 Task: Plan a team-building 5Km running for the 21st at 8:30 AM.
Action: Mouse moved to (53, 81)
Screenshot: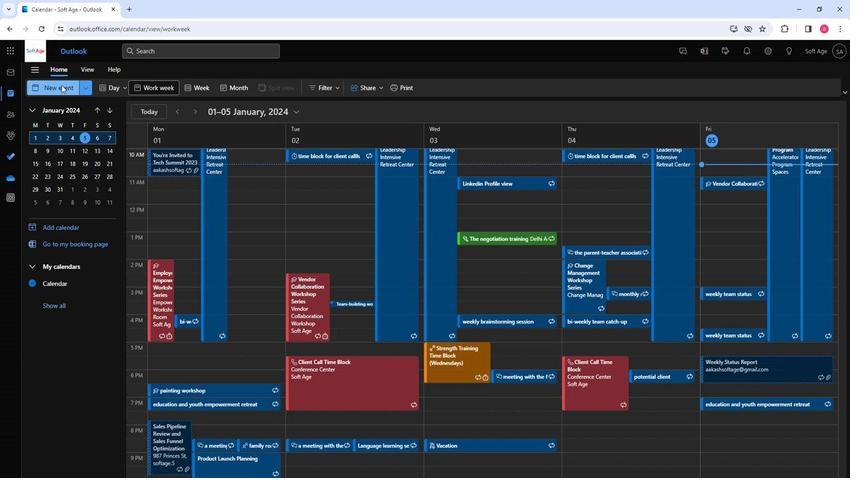 
Action: Mouse pressed left at (53, 81)
Screenshot: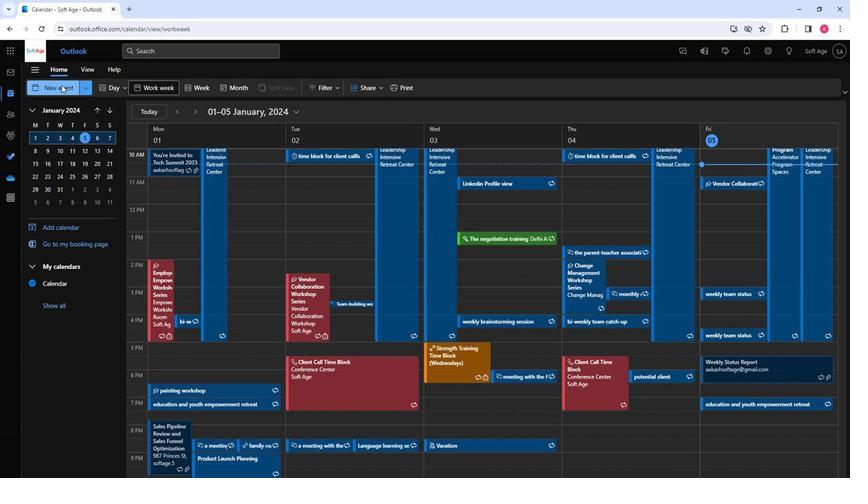 
Action: Mouse moved to (170, 136)
Screenshot: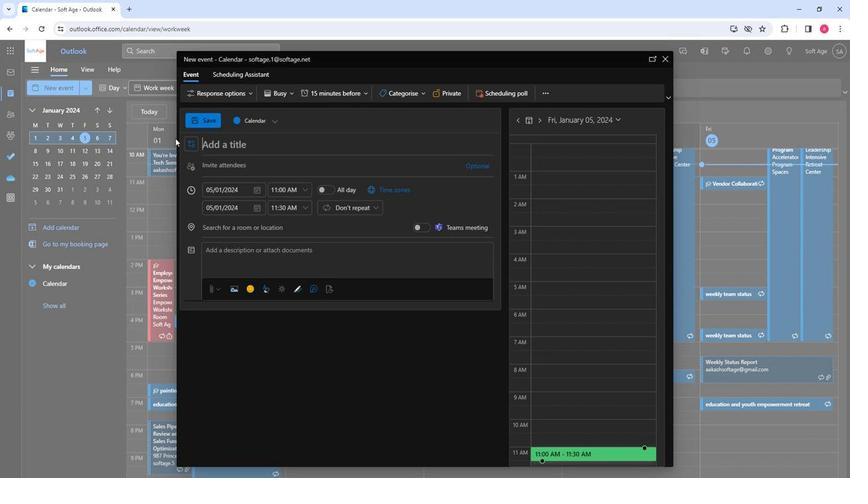 
Action: Key pressed <Key.shift>Team-<Key.shift>Building
Screenshot: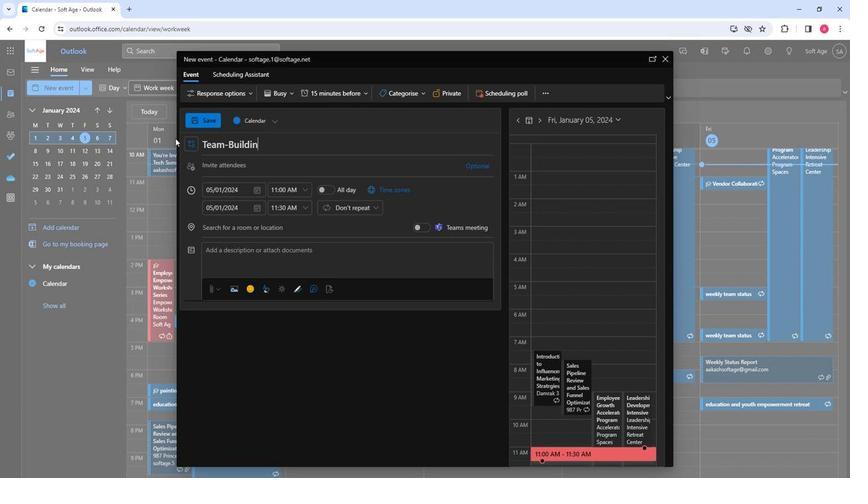 
Action: Mouse moved to (224, 165)
Screenshot: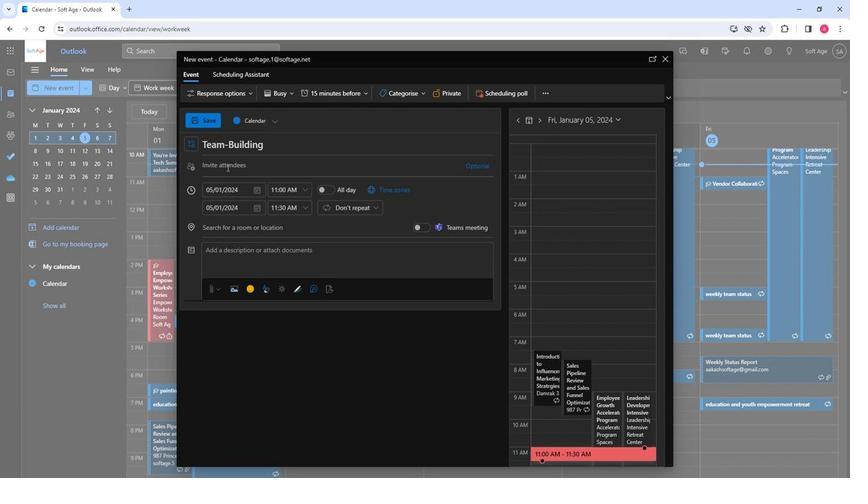 
Action: Mouse pressed left at (224, 165)
Screenshot: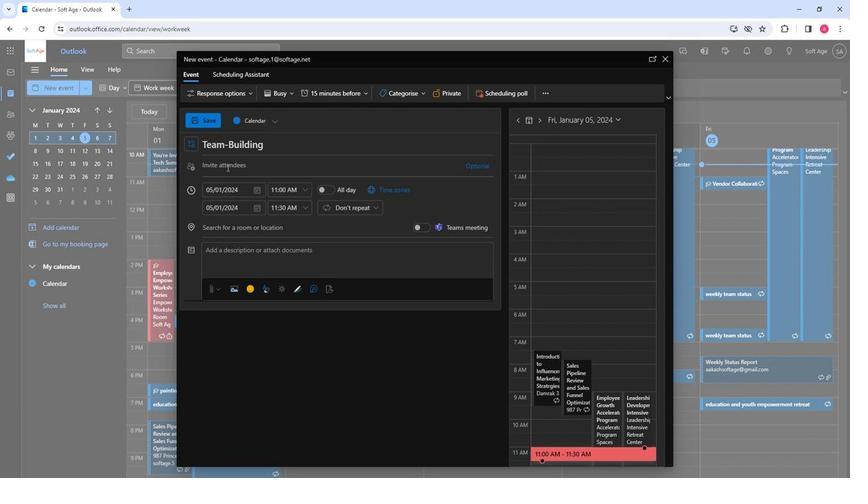 
Action: Mouse moved to (274, 143)
Screenshot: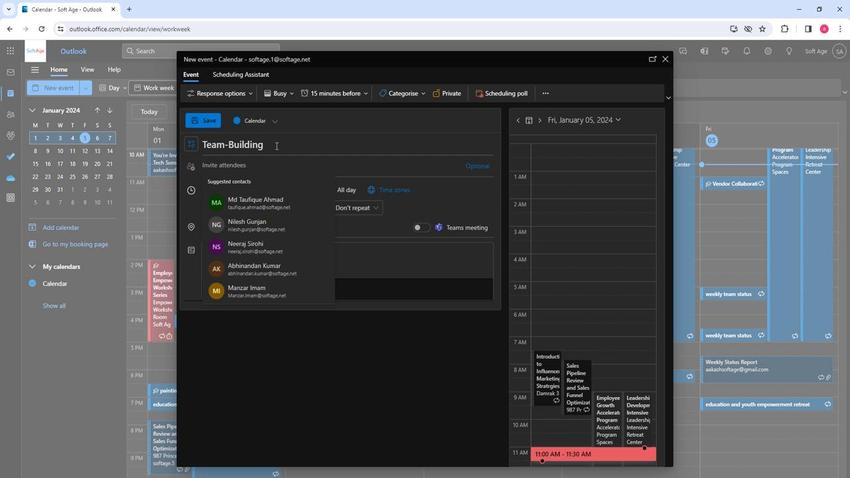 
Action: Mouse pressed left at (274, 143)
Screenshot: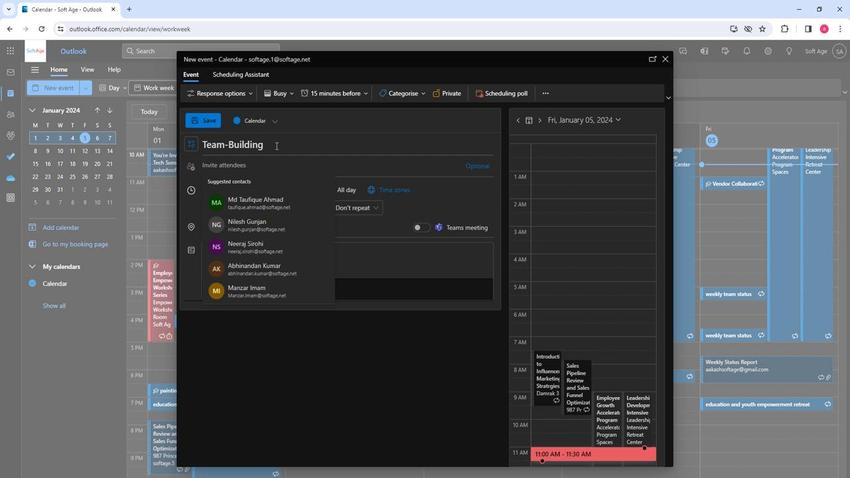 
Action: Mouse moved to (274, 143)
Screenshot: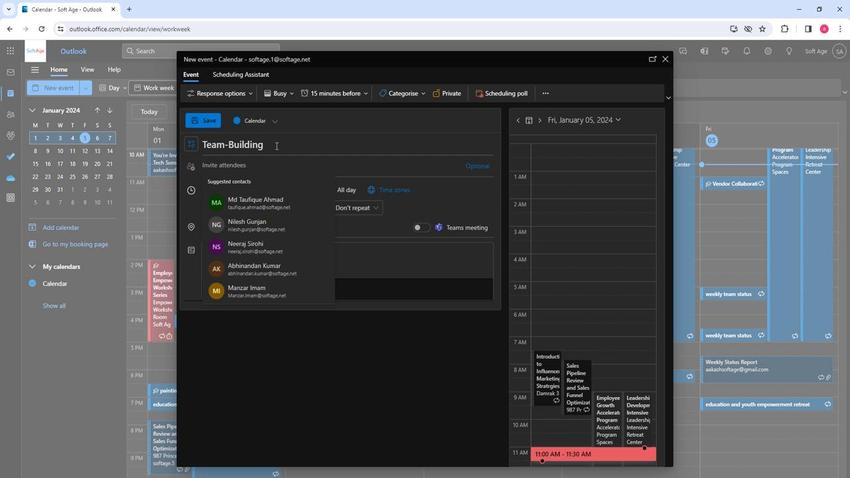 
Action: Key pressed <Key.space>5<Key.space><Key.shift>K<Key.shift>m<Key.space><Key.shift>Running<Key.space>
Screenshot: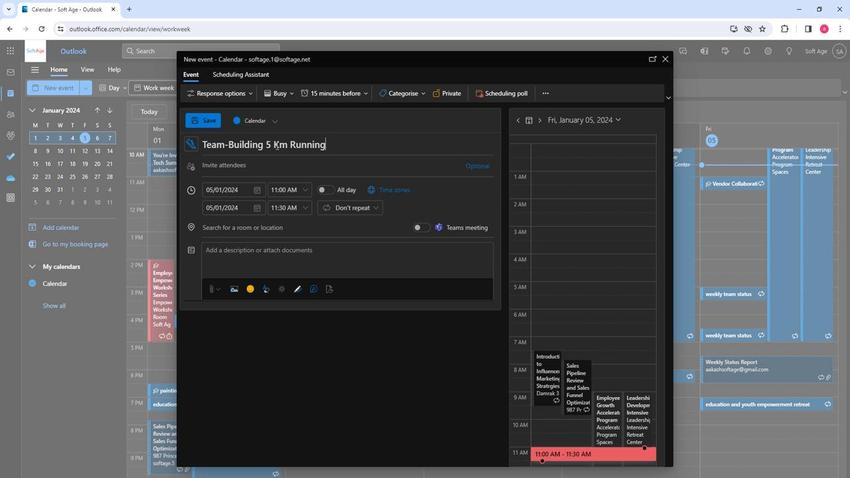 
Action: Mouse moved to (261, 158)
Screenshot: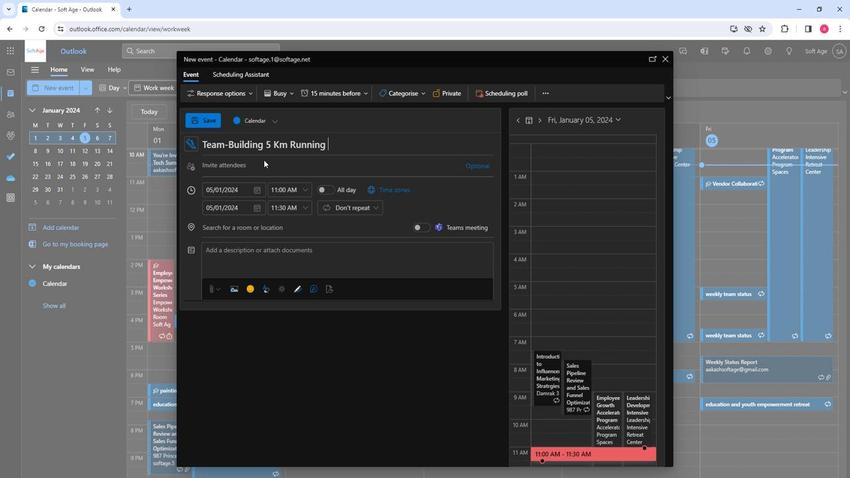 
Action: Mouse pressed left at (261, 158)
Screenshot: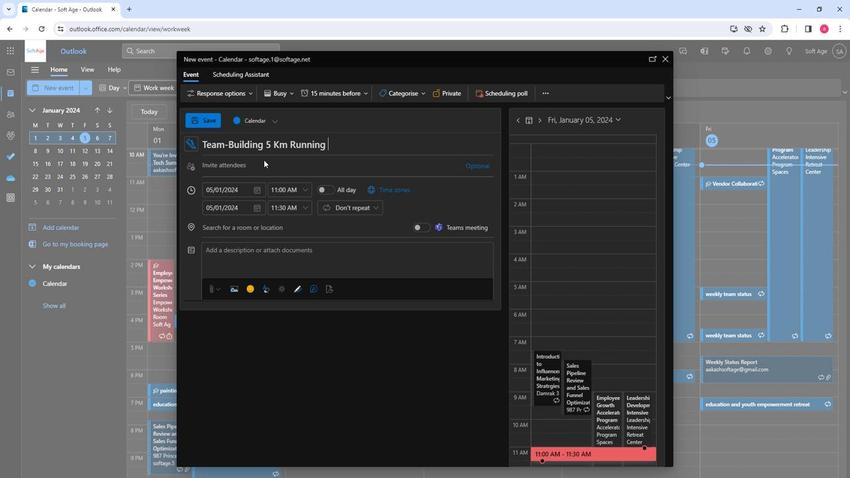 
Action: Mouse moved to (262, 157)
Screenshot: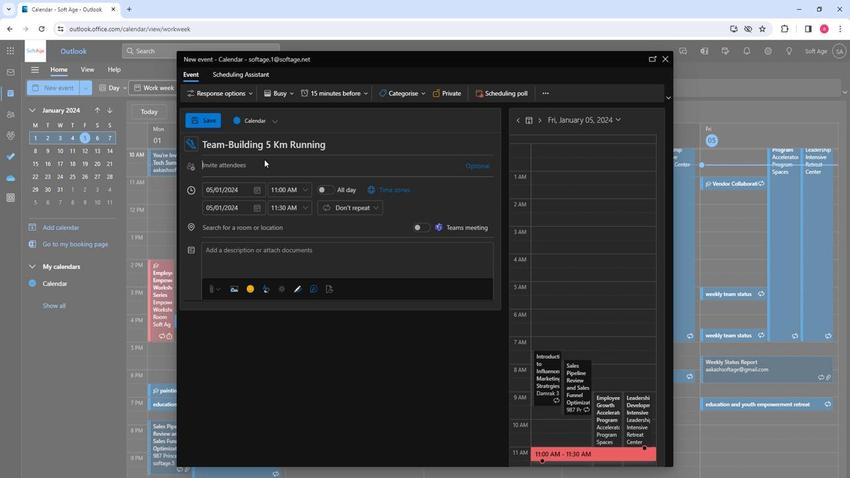 
Action: Key pressed so
Screenshot: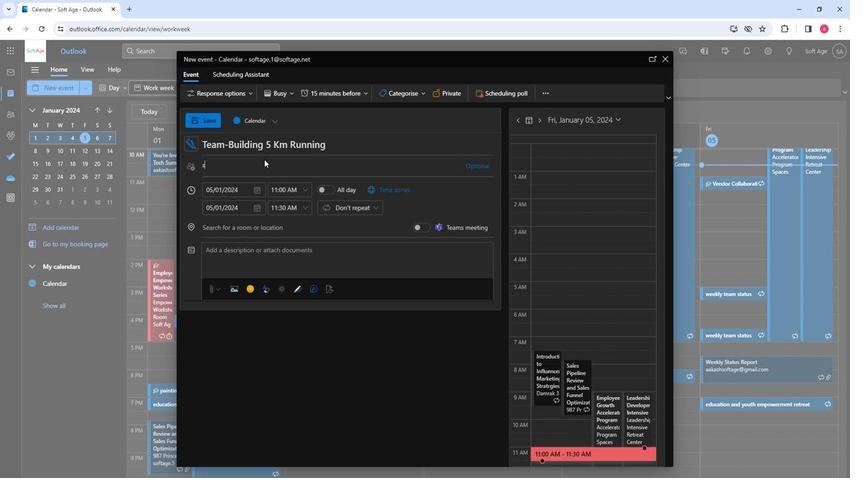 
Action: Mouse moved to (257, 205)
Screenshot: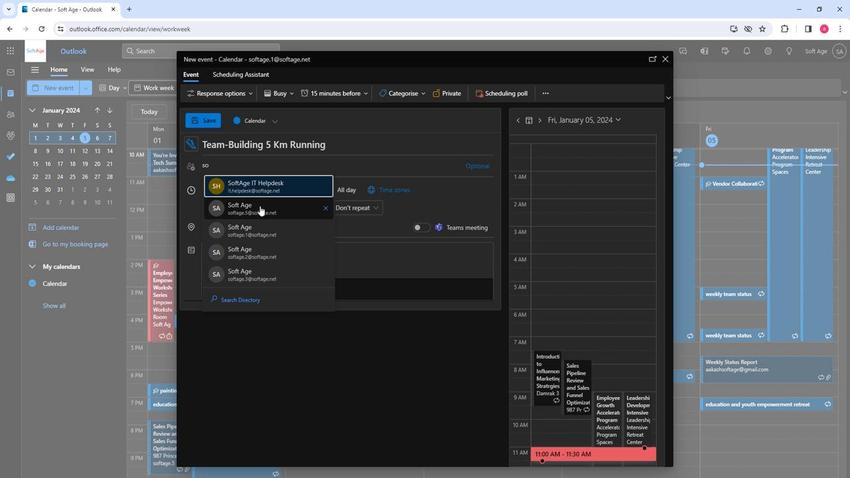 
Action: Mouse pressed left at (257, 205)
Screenshot: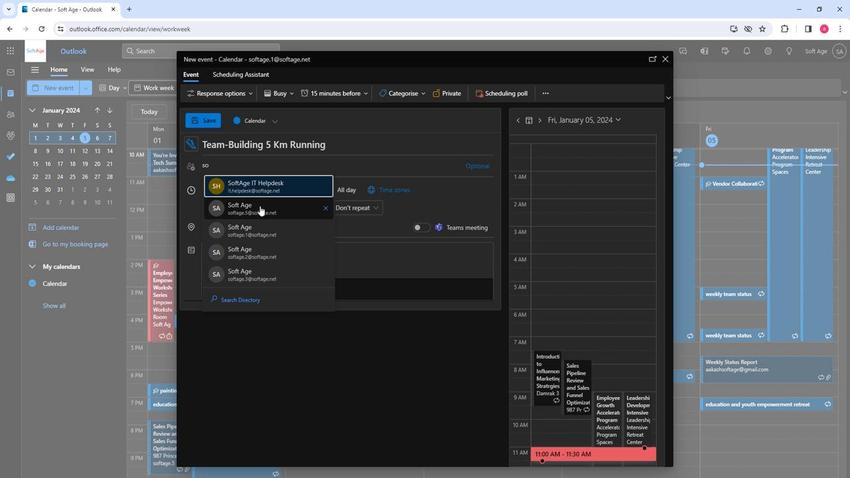 
Action: Key pressed so
Screenshot: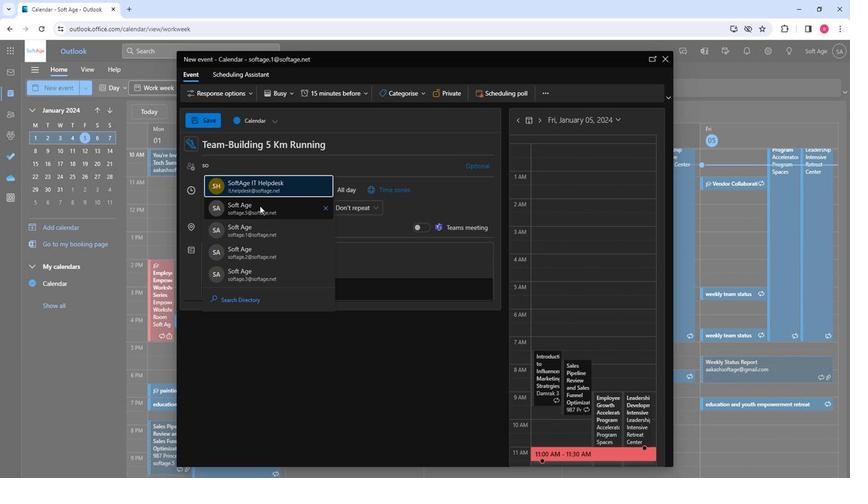 
Action: Mouse moved to (252, 232)
Screenshot: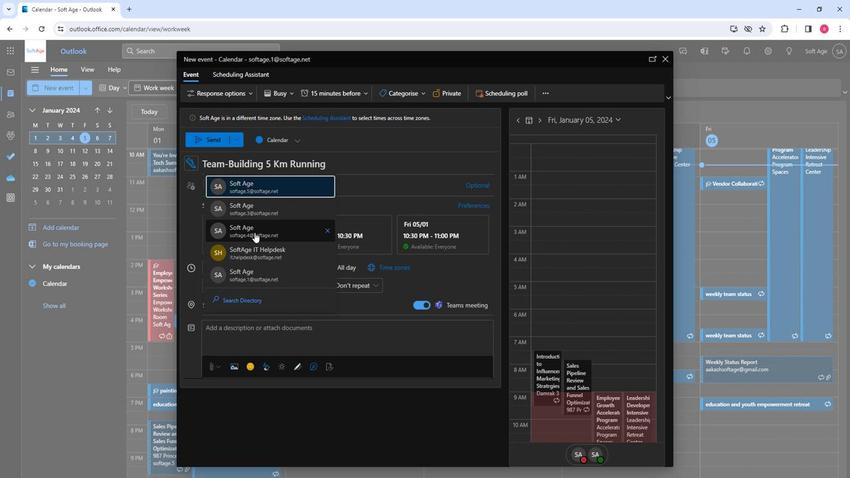 
Action: Mouse pressed left at (252, 232)
Screenshot: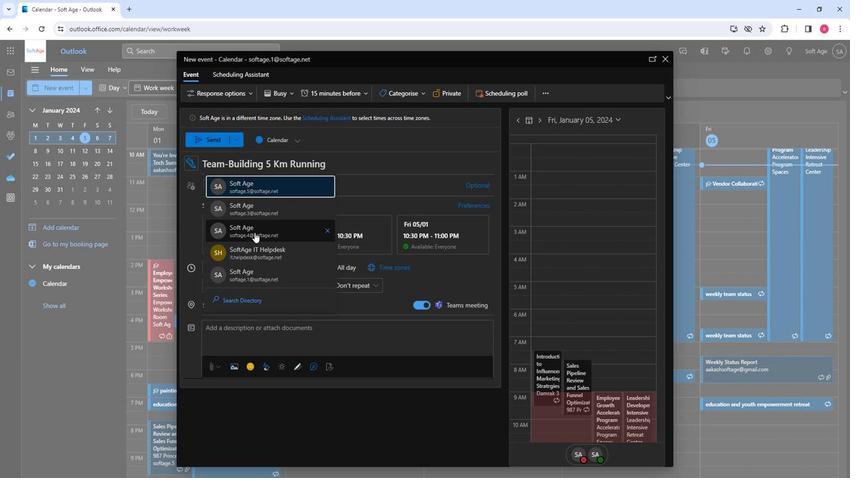 
Action: Mouse moved to (255, 267)
Screenshot: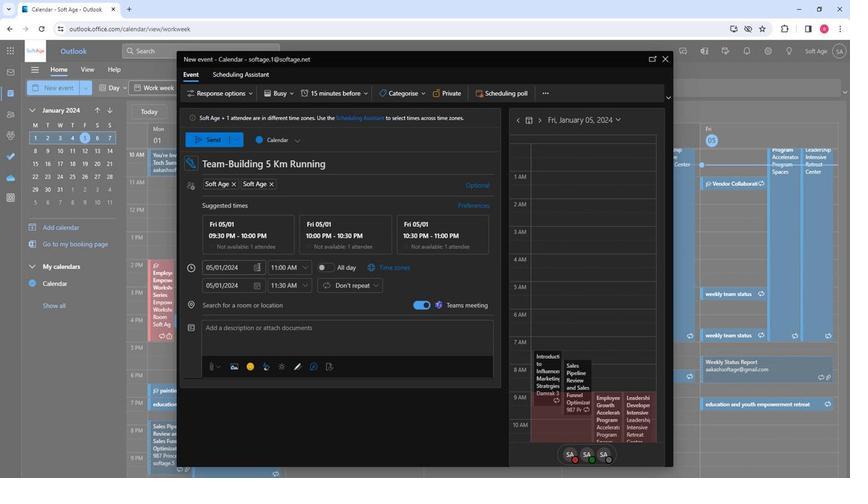 
Action: Mouse pressed left at (255, 267)
Screenshot: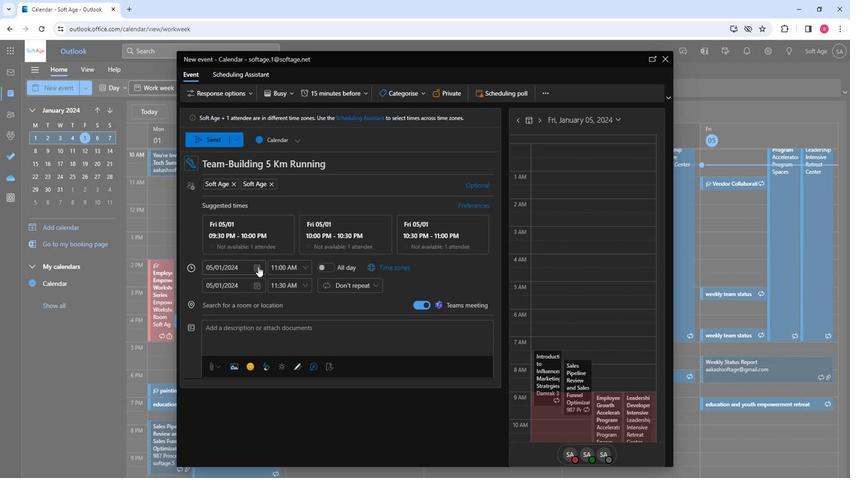 
Action: Mouse moved to (282, 341)
Screenshot: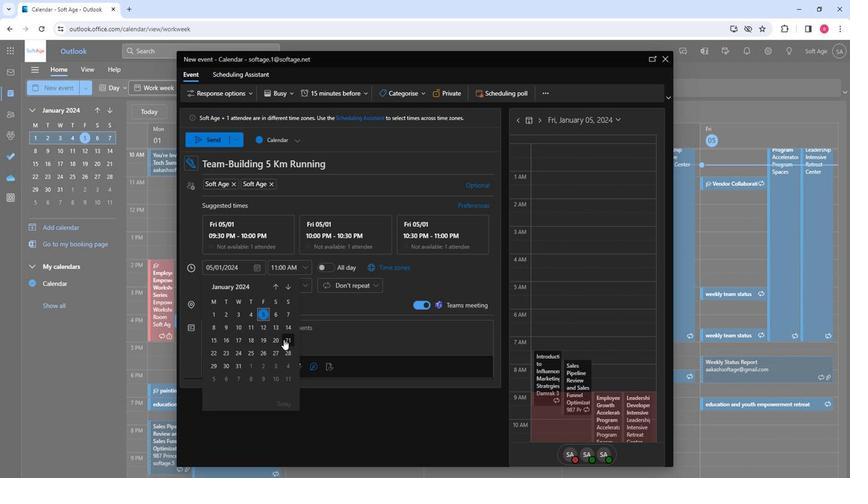 
Action: Mouse pressed left at (282, 341)
Screenshot: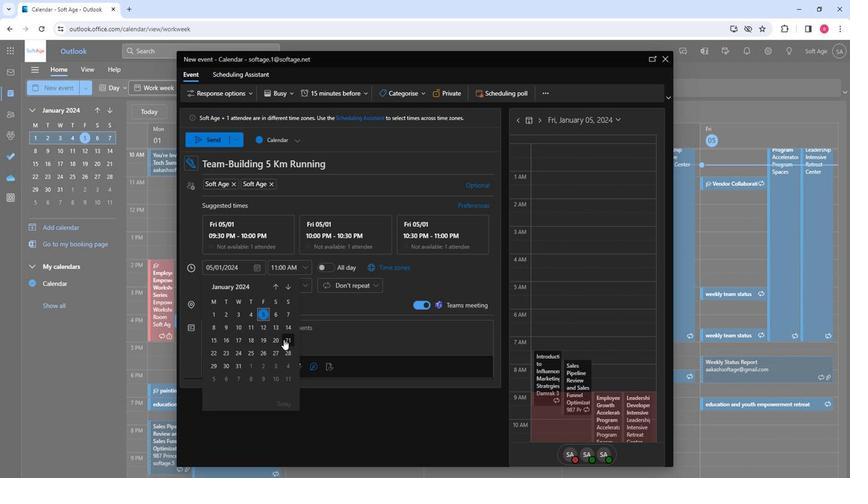 
Action: Mouse moved to (305, 269)
Screenshot: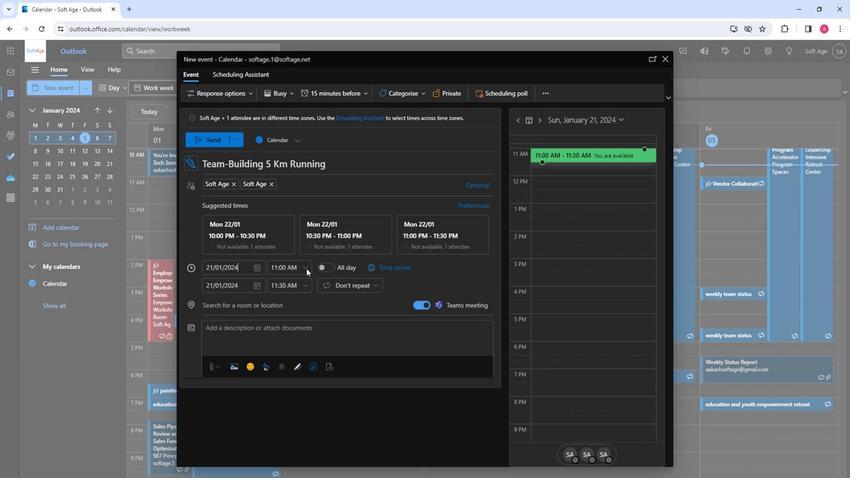 
Action: Mouse pressed left at (305, 269)
Screenshot: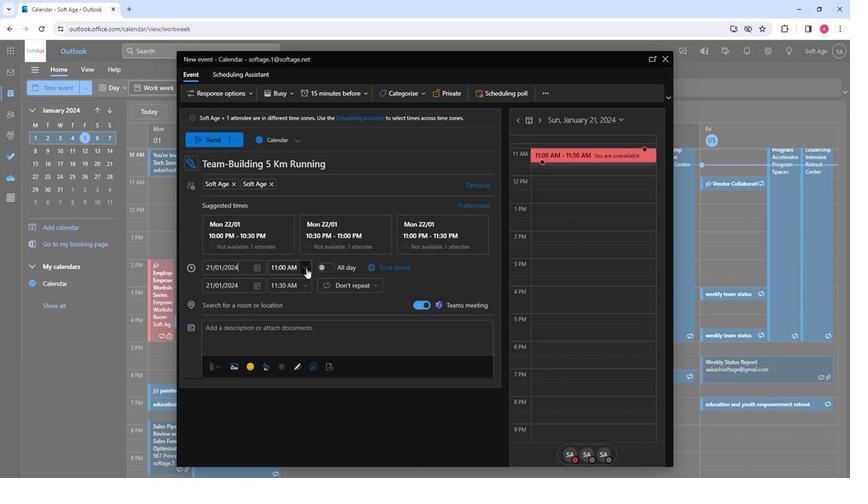 
Action: Mouse moved to (294, 313)
Screenshot: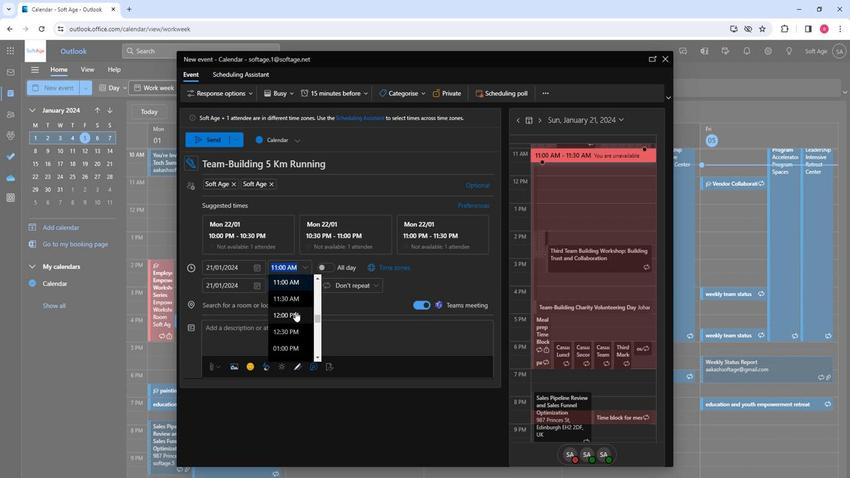 
Action: Mouse scrolled (294, 312) with delta (0, 0)
Screenshot: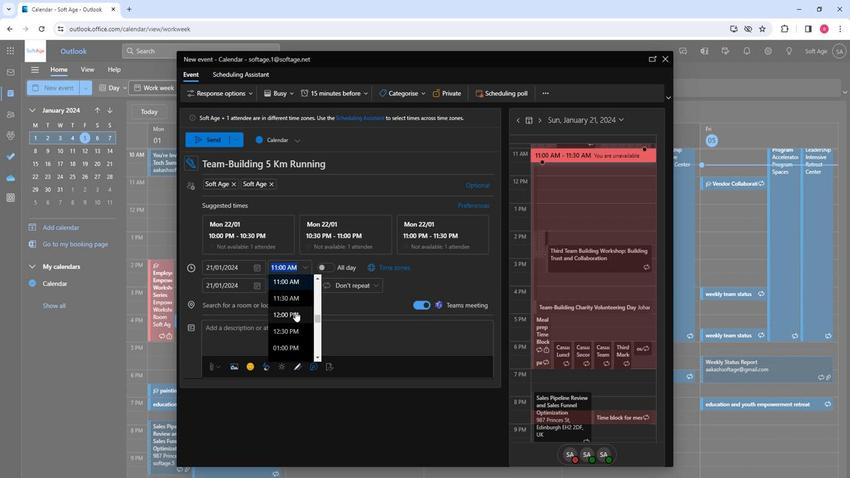 
Action: Mouse moved to (293, 312)
Screenshot: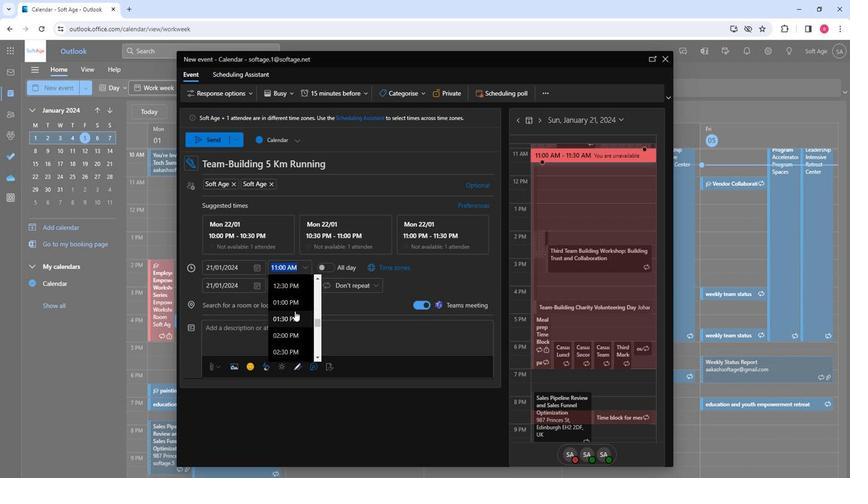 
Action: Mouse scrolled (293, 312) with delta (0, 0)
Screenshot: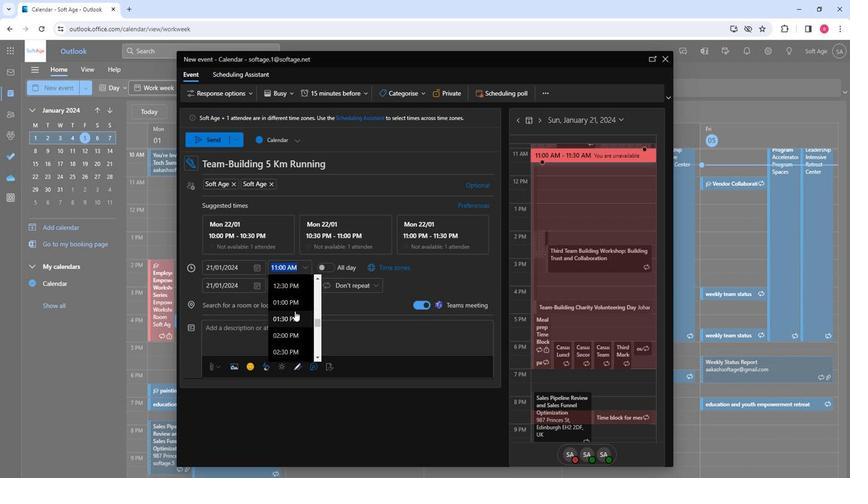 
Action: Mouse moved to (285, 311)
Screenshot: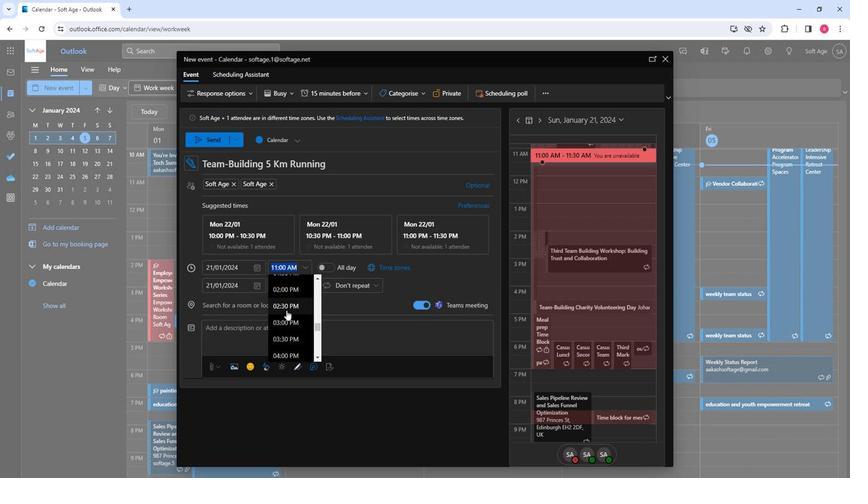 
Action: Mouse scrolled (285, 311) with delta (0, 0)
Screenshot: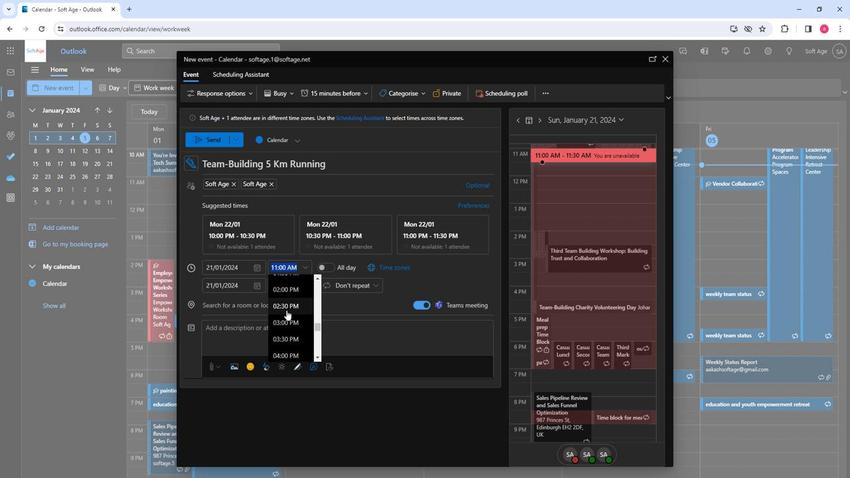 
Action: Mouse moved to (295, 311)
Screenshot: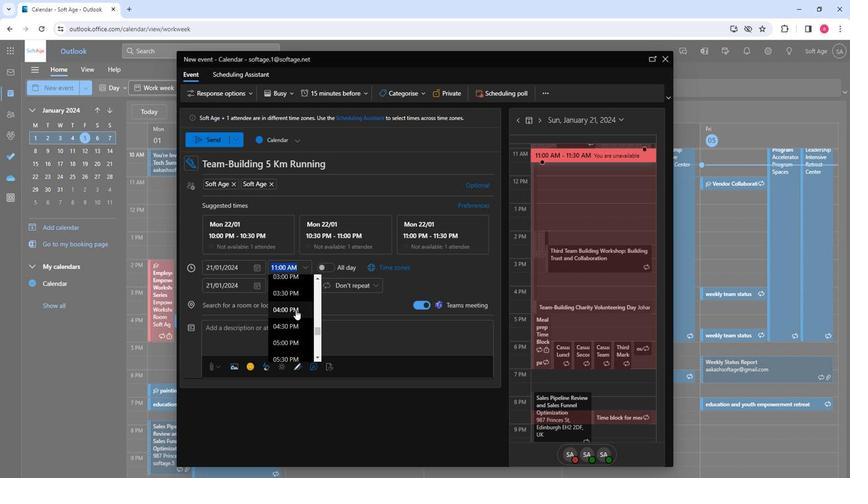 
Action: Mouse scrolled (295, 310) with delta (0, 0)
Screenshot: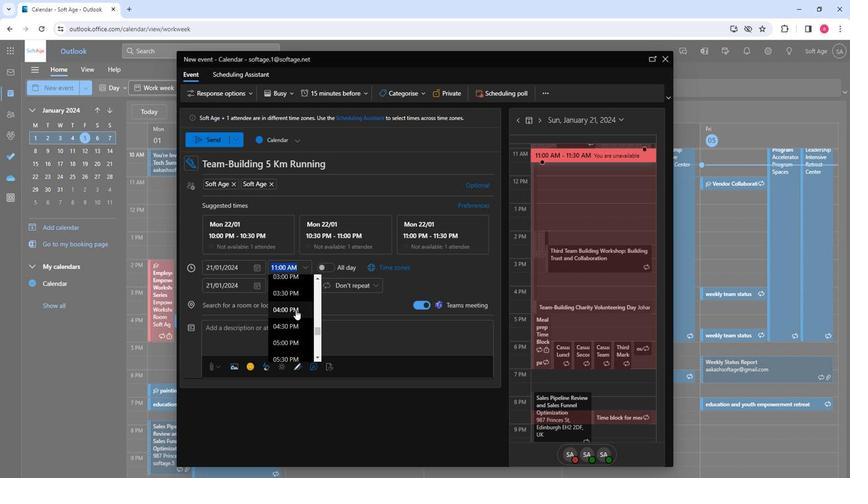 
Action: Mouse scrolled (295, 310) with delta (0, 0)
Screenshot: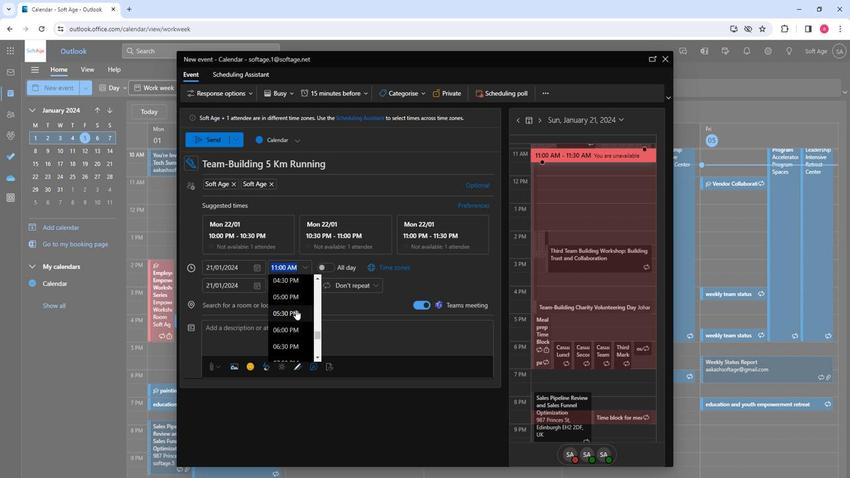 
Action: Mouse scrolled (295, 310) with delta (0, 0)
Screenshot: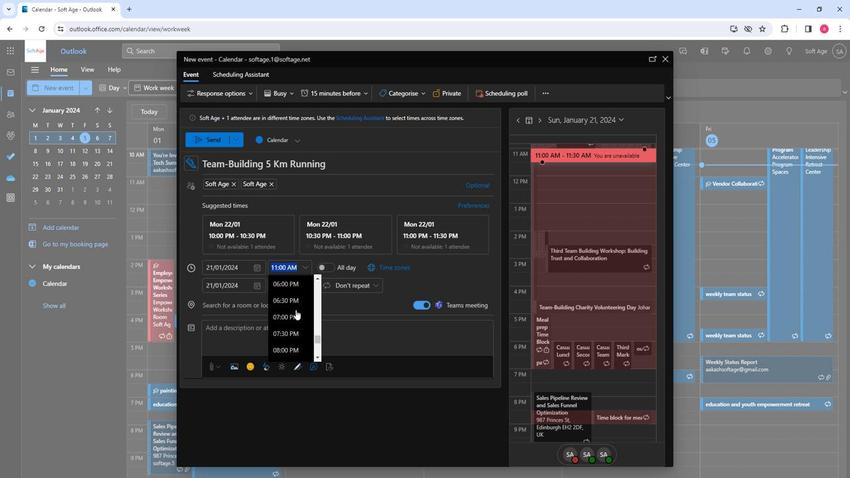
Action: Mouse moved to (297, 322)
Screenshot: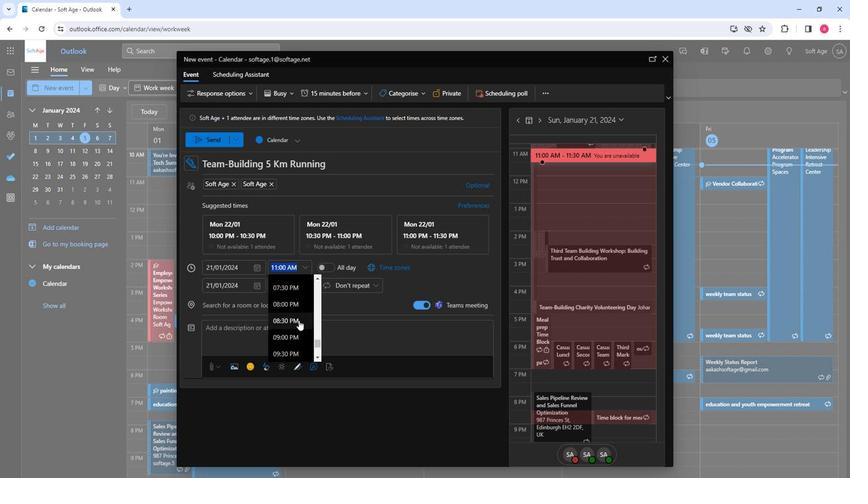 
Action: Mouse pressed left at (297, 322)
Screenshot: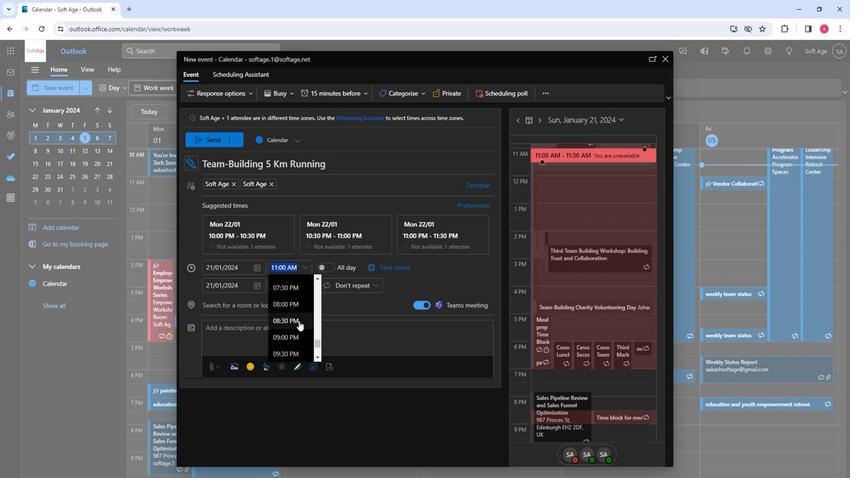 
Action: Mouse moved to (255, 308)
Screenshot: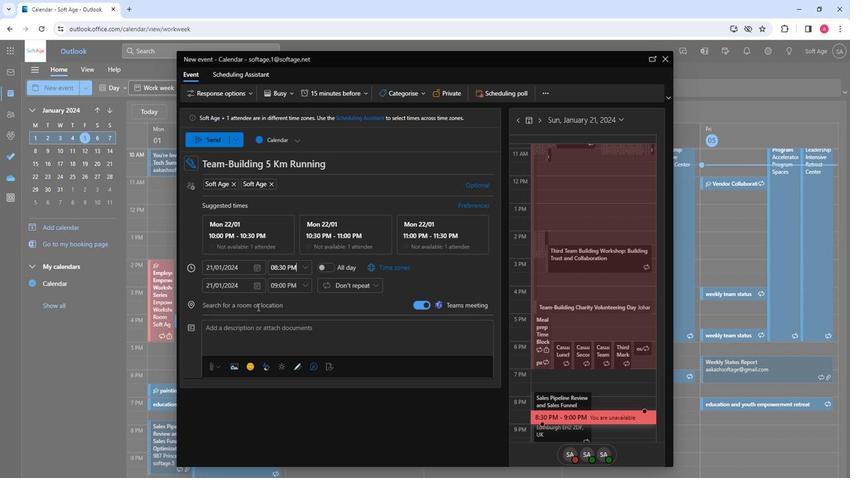 
Action: Mouse pressed left at (255, 308)
Screenshot: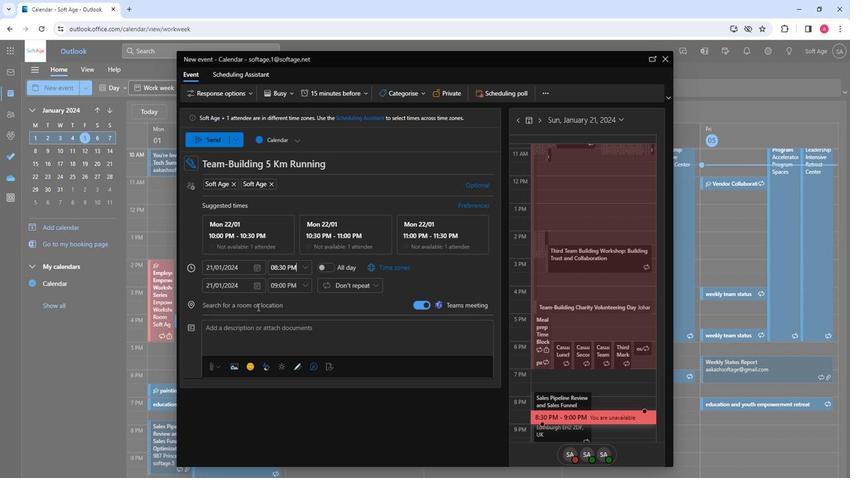 
Action: Key pressed sl
Screenshot: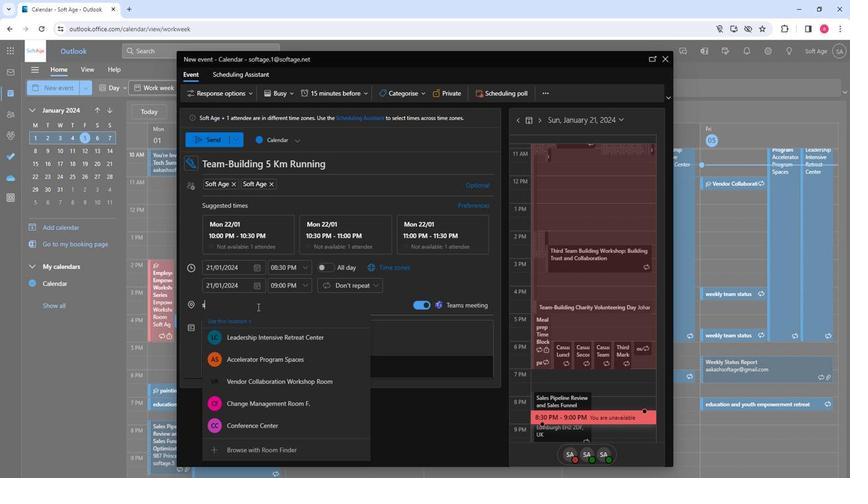 
Action: Mouse moved to (273, 313)
Screenshot: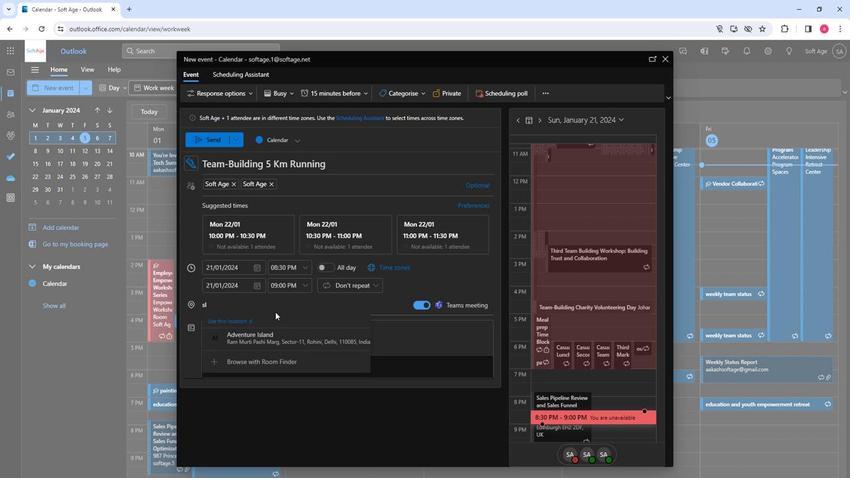 
Action: Key pressed <Key.backspace>
Screenshot: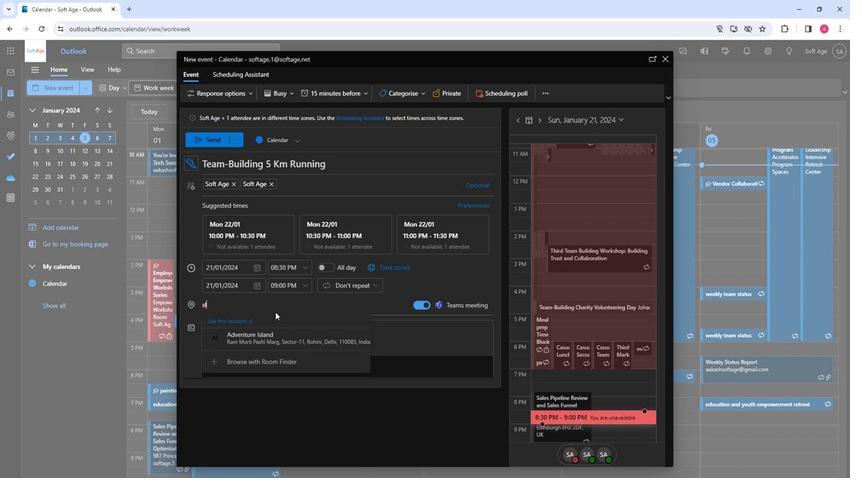 
Action: Mouse moved to (271, 388)
Screenshot: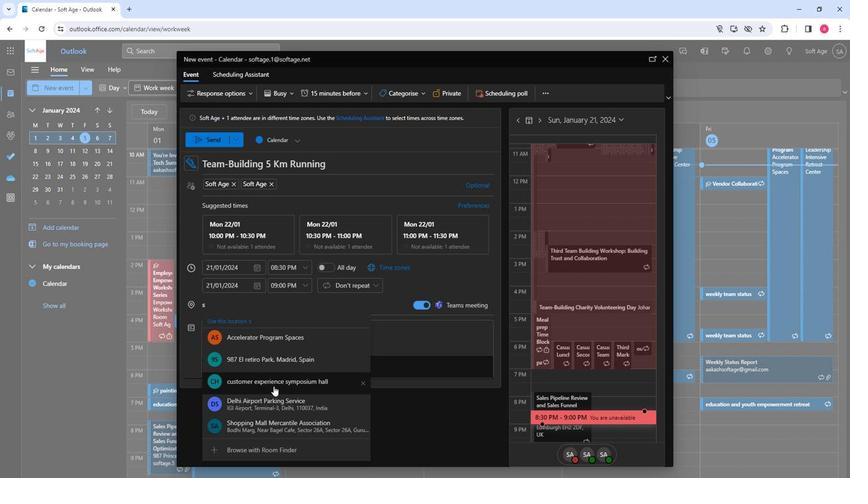 
Action: Mouse pressed left at (271, 388)
Screenshot: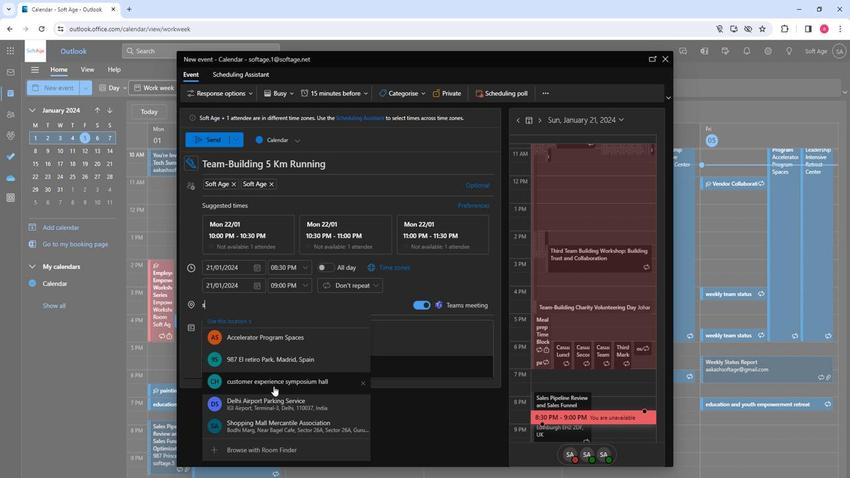 
Action: Mouse moved to (318, 302)
Screenshot: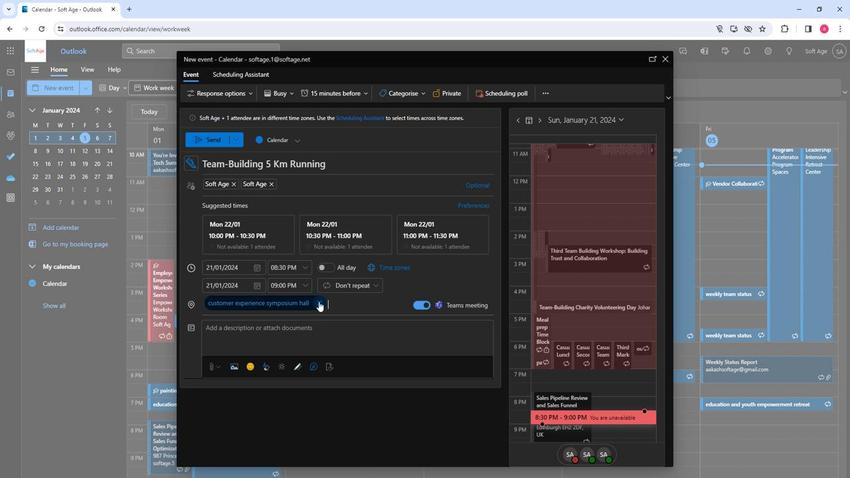 
Action: Mouse pressed left at (318, 302)
Screenshot: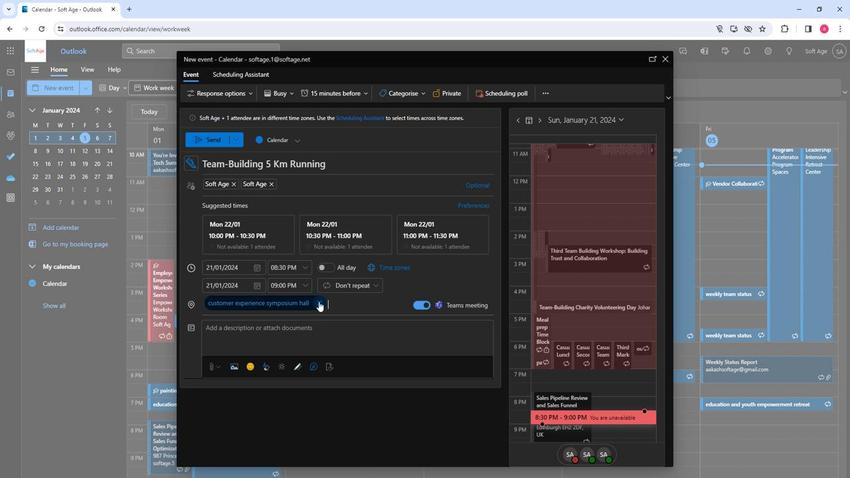 
Action: Mouse moved to (236, 307)
Screenshot: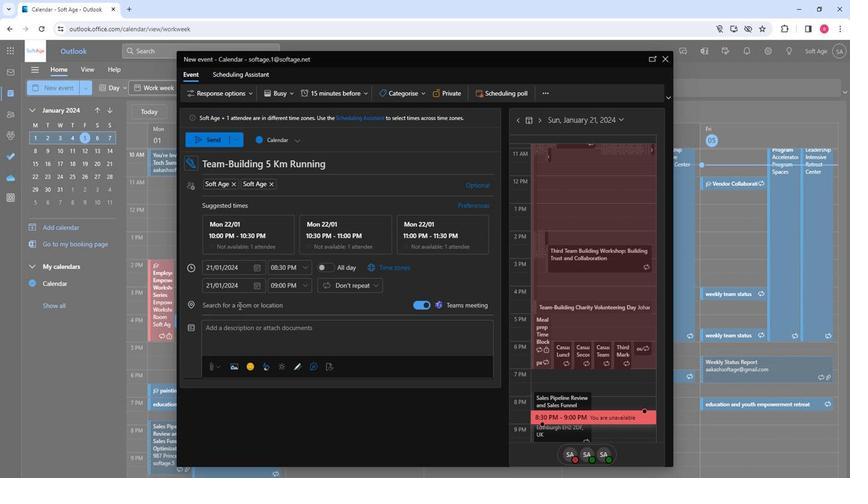 
Action: Key pressed sports
Screenshot: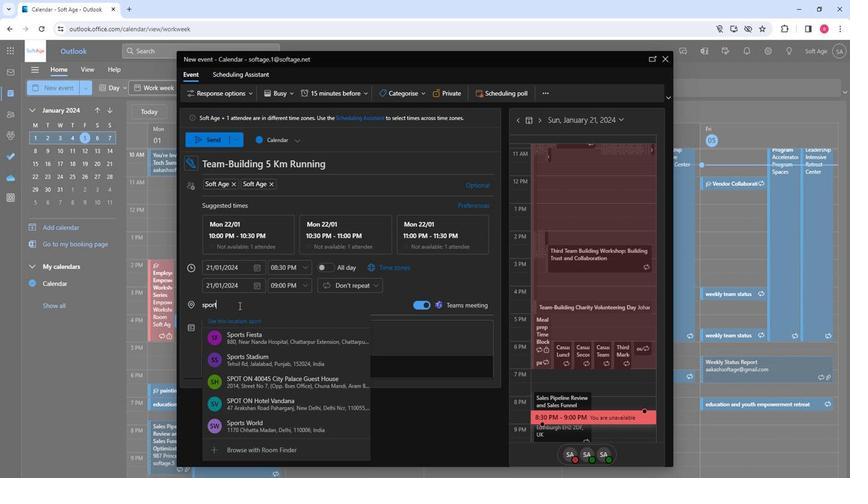 
Action: Mouse moved to (280, 364)
Screenshot: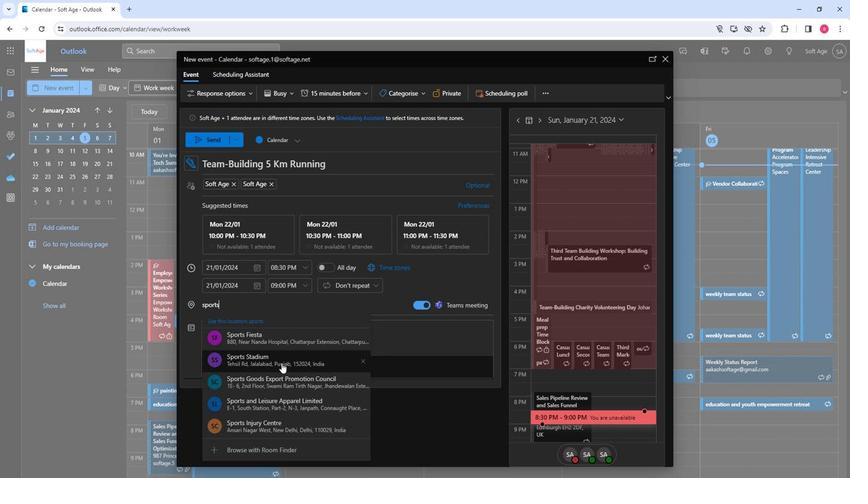 
Action: Mouse pressed left at (280, 364)
Screenshot: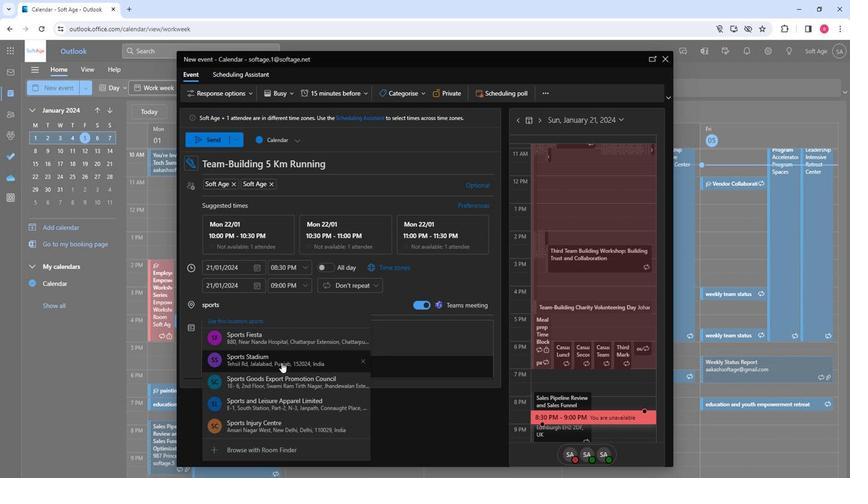 
Action: Mouse moved to (247, 327)
Screenshot: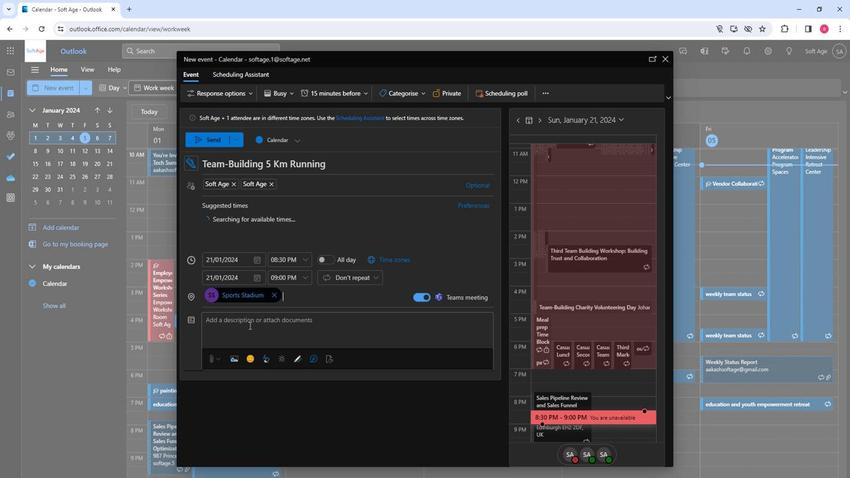 
Action: Mouse pressed left at (247, 327)
Screenshot: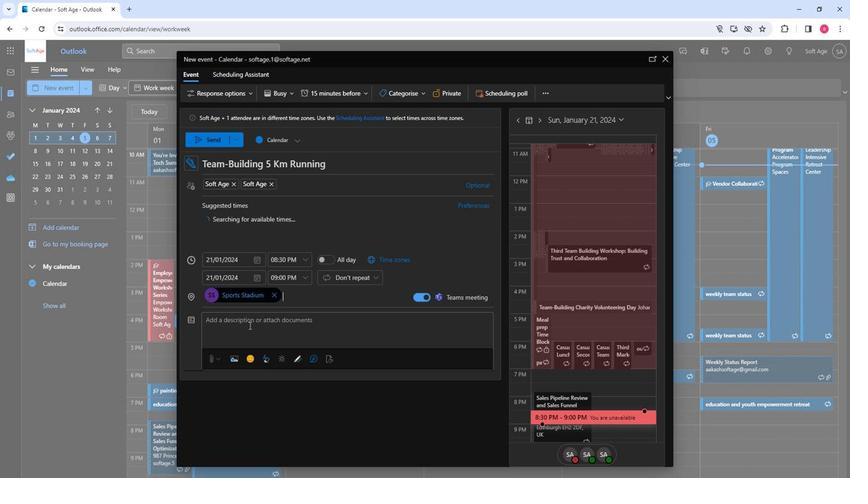 
Action: Mouse moved to (250, 326)
Screenshot: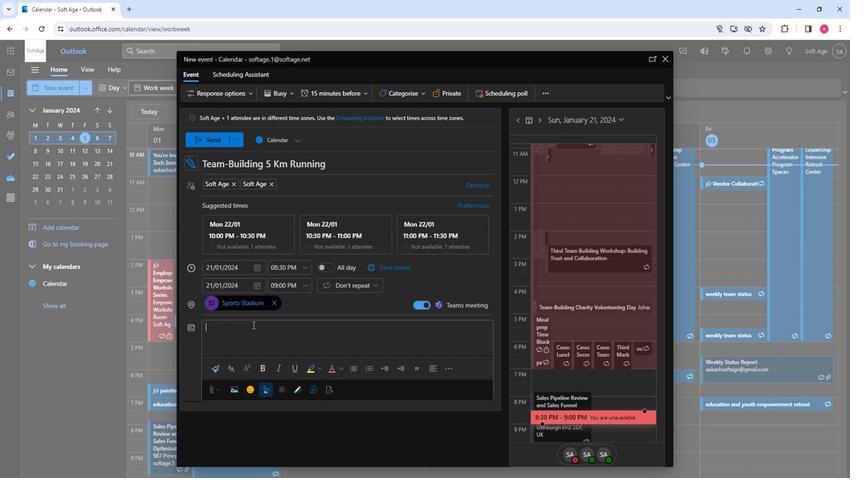 
Action: Key pressed <Key.shift>Energize<Key.space>your<Key.space>team<Key.space>with<Key.space>a<Key.space>5<Key.space>km<Key.space>team-building<Key.space>run<Key.shift><Key.shift><Key.shift><Key.shift><Key.shift><Key.shift><Key.shift><Key.shift><Key.shift><Key.shift><Key.shift><Key.shift><Key.shift><Key.shift><Key.shift><Key.shift><Key.shift><Key.shift><Key.shift><Key.shift>!<Key.space><Key.shift>Boost<Key.space>morale,<Key.space>encourage<Key.space>fitness,<Key.space>and<Key.space>build<Key.space>camaraderie<Key.space>as<Key.space>your<Key.space>team<Key.space>crosses<Key.space>the<Key.space>finish<Key.space>line<Key.space>together,<Key.space>achieving<Key.space><Key.backspace><Key.space>both<Key.space>perosnal<Key.space>and<Key.space>collective<Key.space>goals.
Screenshot: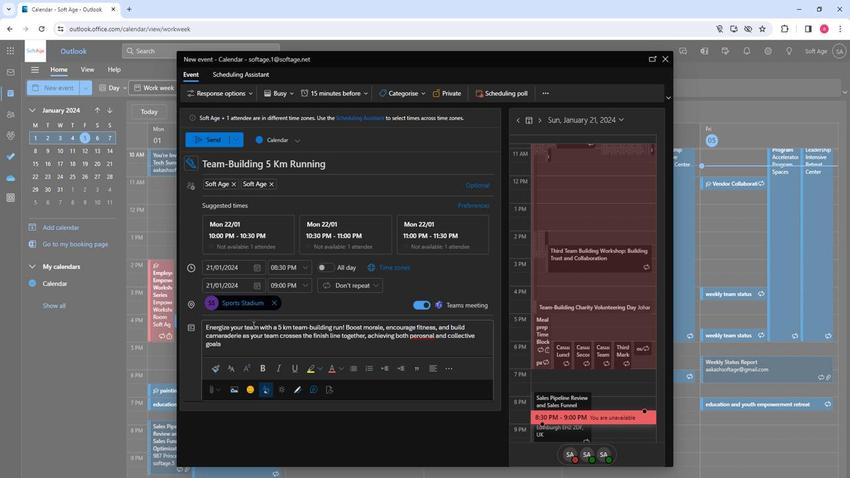 
Action: Mouse pressed left at (250, 326)
Screenshot: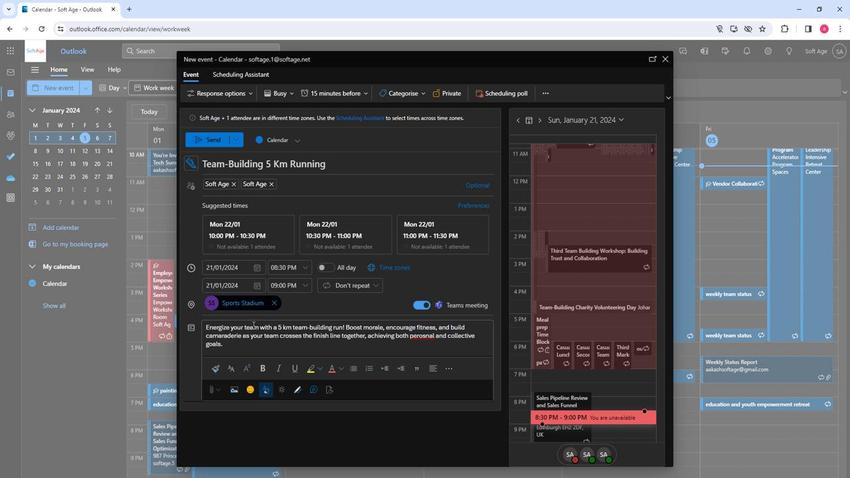 
Action: Mouse pressed left at (250, 326)
Screenshot: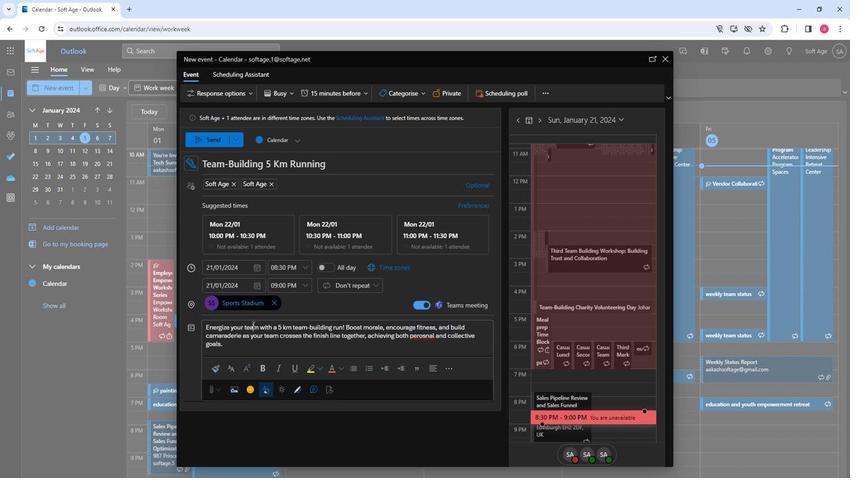 
Action: Mouse pressed left at (250, 326)
Screenshot: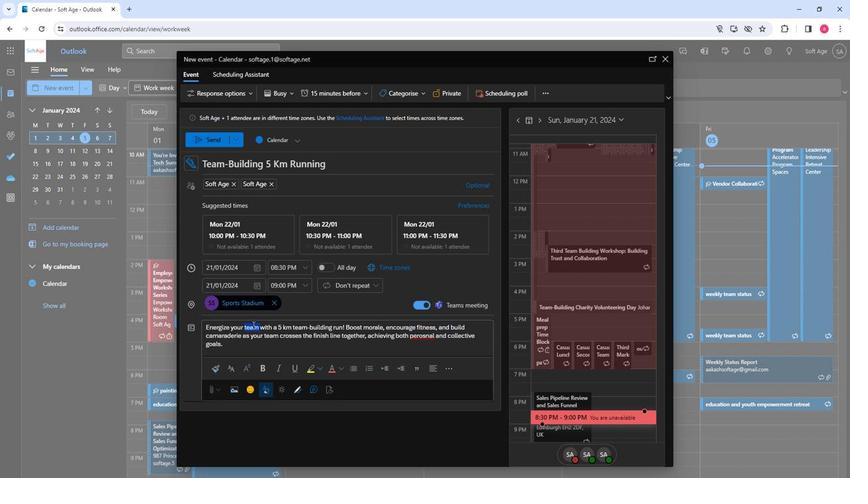 
Action: Mouse moved to (231, 376)
Screenshot: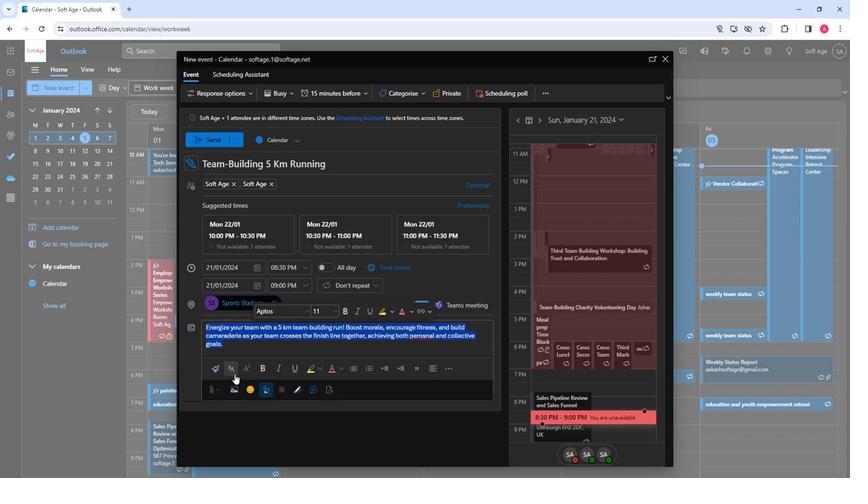 
Action: Mouse pressed left at (231, 376)
Screenshot: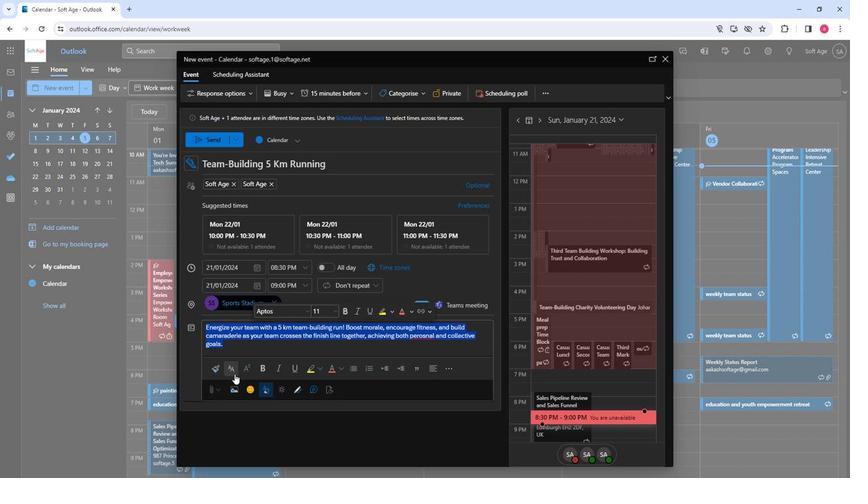
Action: Mouse moved to (289, 283)
Screenshot: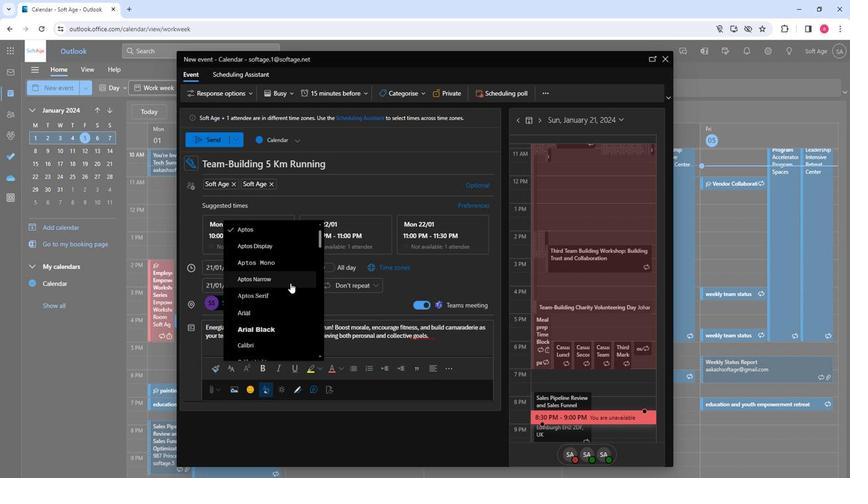 
Action: Mouse scrolled (289, 283) with delta (0, 0)
Screenshot: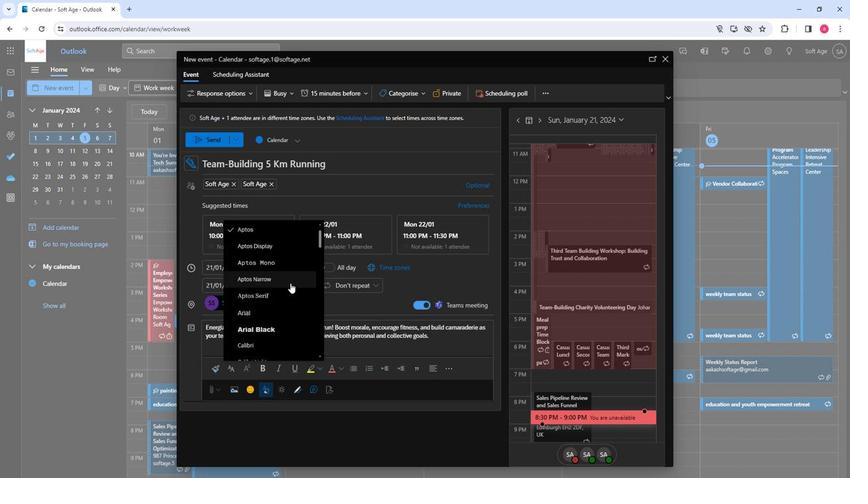 
Action: Mouse scrolled (289, 283) with delta (0, 0)
Screenshot: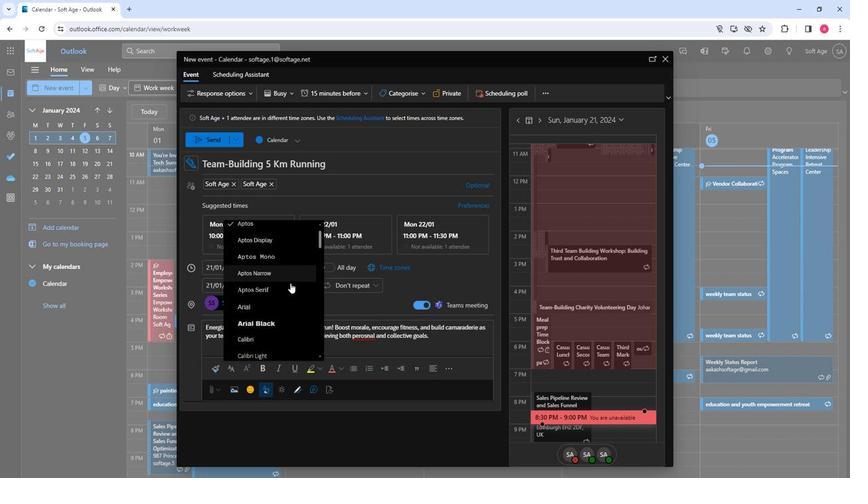 
Action: Mouse moved to (251, 292)
Screenshot: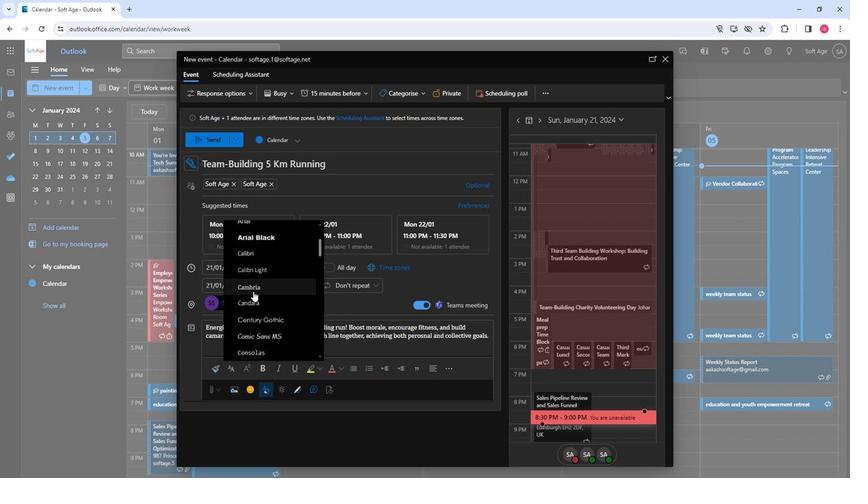 
Action: Mouse pressed left at (251, 292)
Screenshot: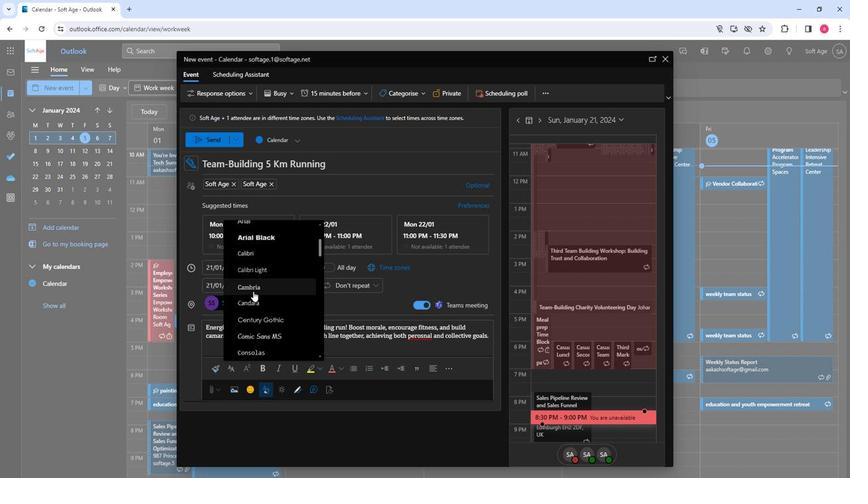 
Action: Mouse moved to (279, 370)
Screenshot: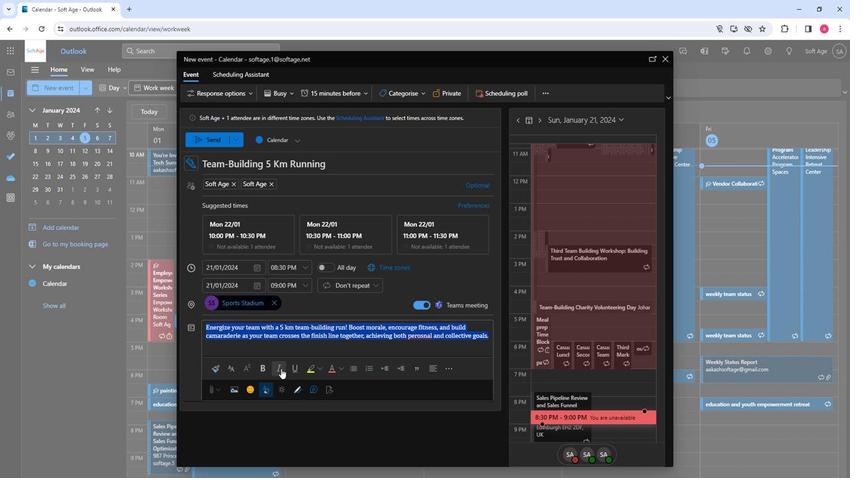 
Action: Mouse pressed left at (279, 370)
Screenshot: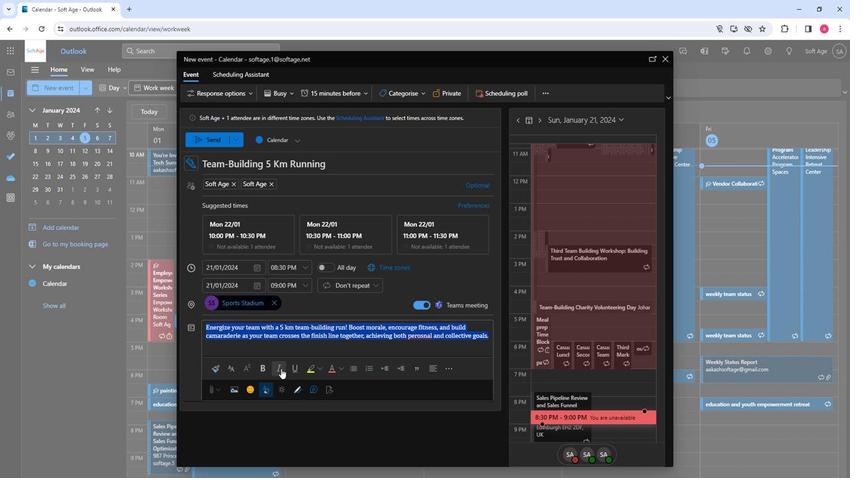 
Action: Mouse moved to (343, 368)
Screenshot: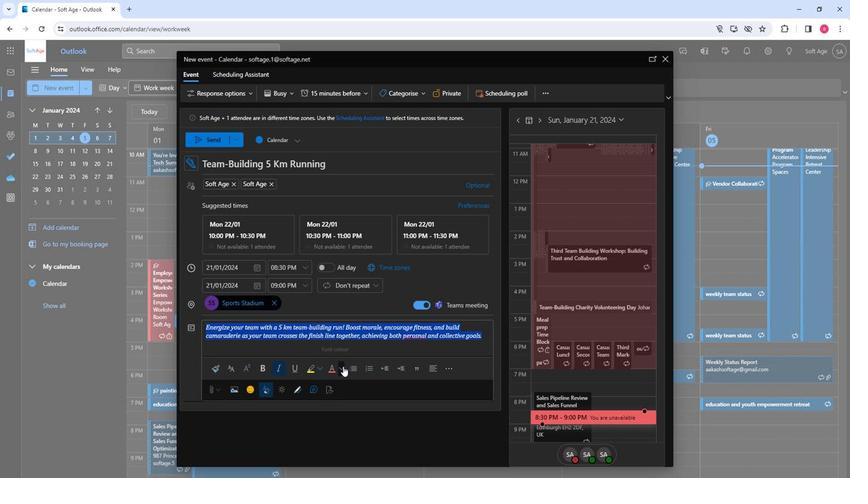 
Action: Mouse pressed left at (343, 368)
Screenshot: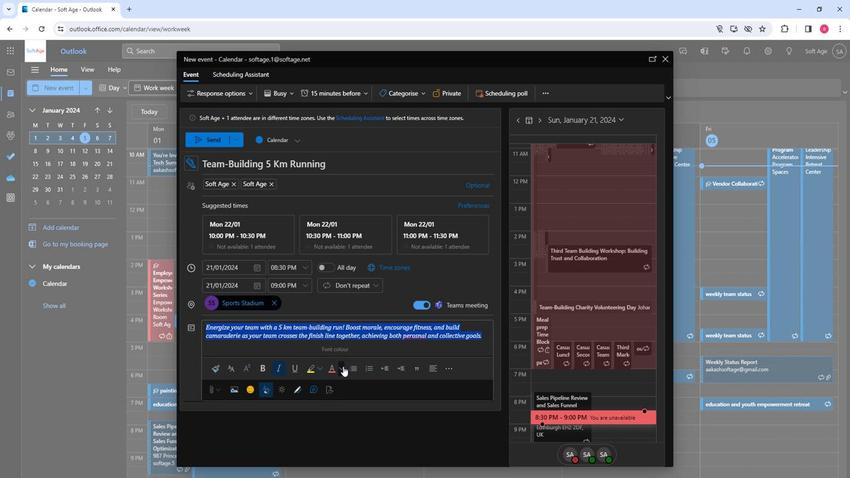 
Action: Mouse moved to (378, 318)
Screenshot: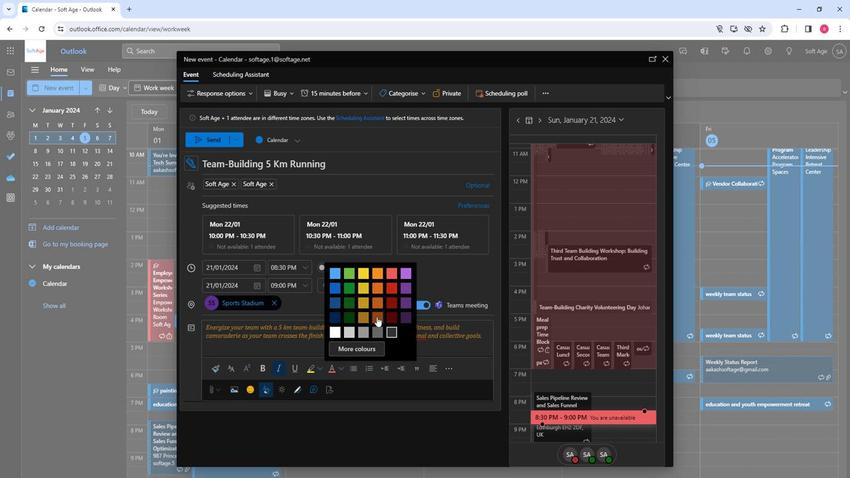 
Action: Mouse pressed left at (378, 318)
Screenshot: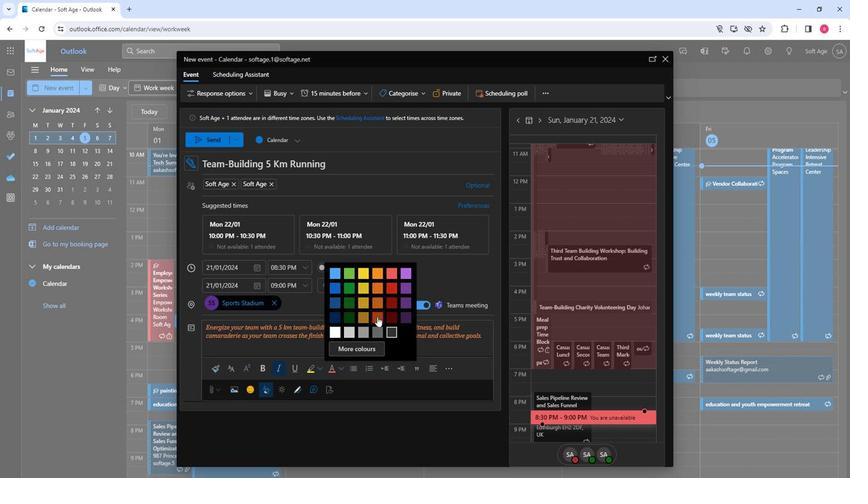 
Action: Mouse moved to (403, 370)
Screenshot: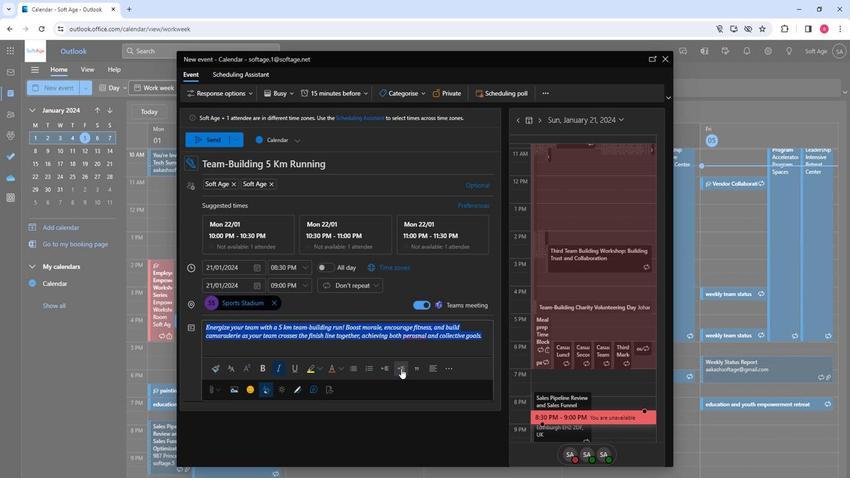 
Action: Mouse pressed left at (403, 370)
Screenshot: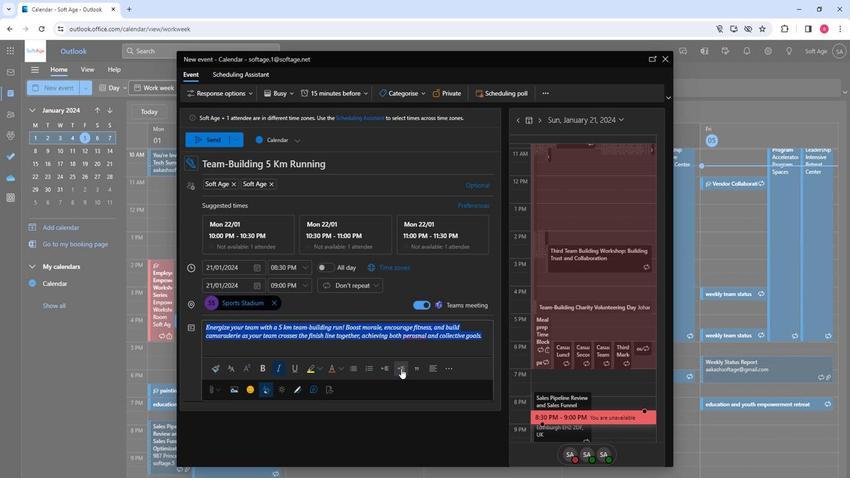 
Action: Mouse moved to (376, 356)
Screenshot: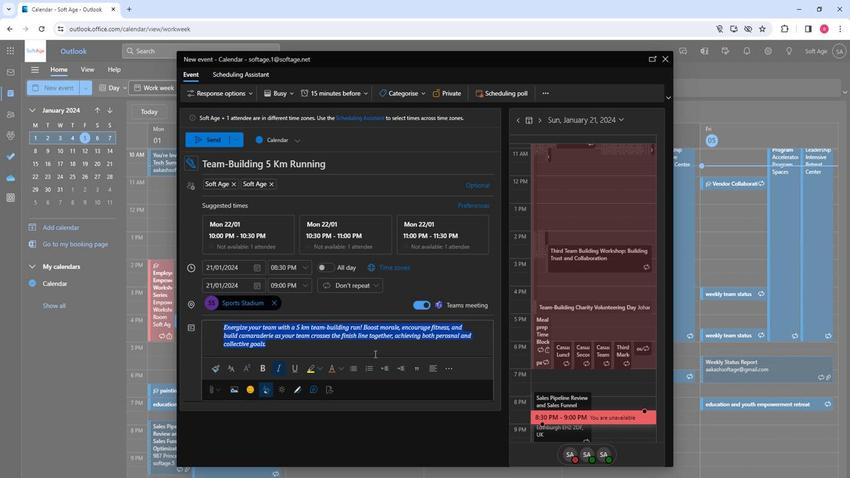 
Action: Mouse pressed left at (376, 356)
Screenshot: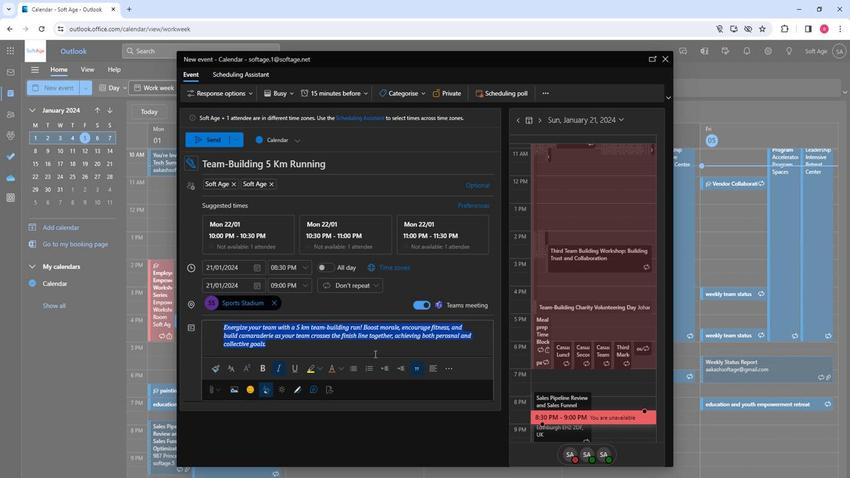 
Action: Mouse moved to (206, 138)
Screenshot: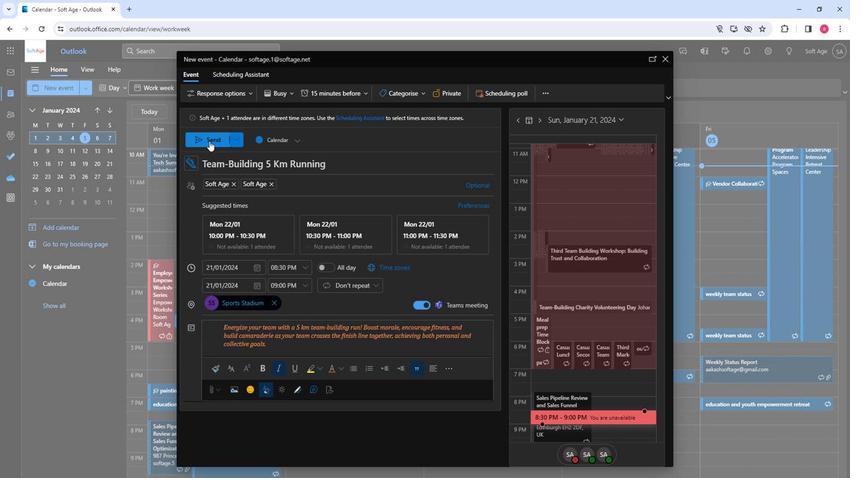 
Action: Mouse pressed left at (206, 138)
Screenshot: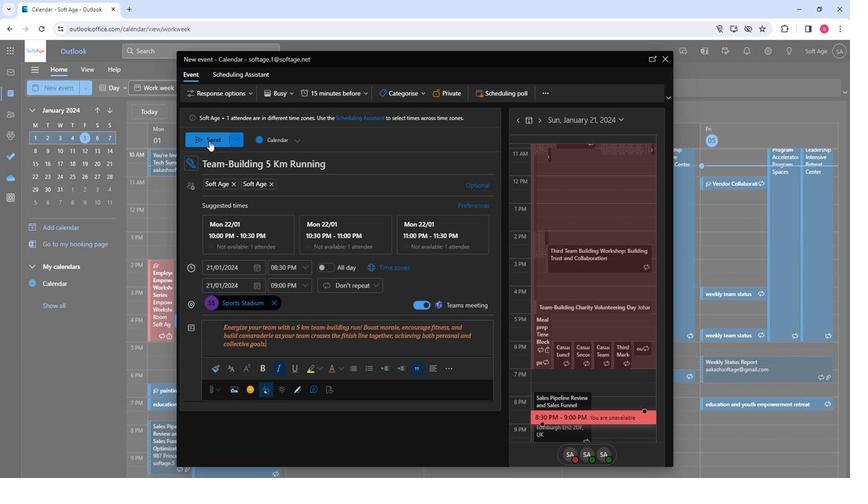 
Action: Mouse moved to (332, 310)
Screenshot: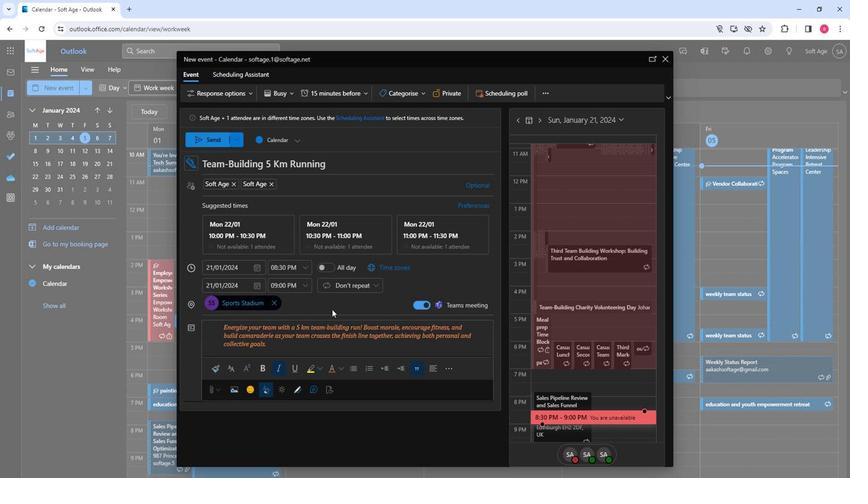 
